 Task: Create a due date automation trigger when advanced on, on the monday before a card is due add fields without custom field "Resume" set to a date less than 1 days from now at 11:00 AM.
Action: Mouse moved to (955, 74)
Screenshot: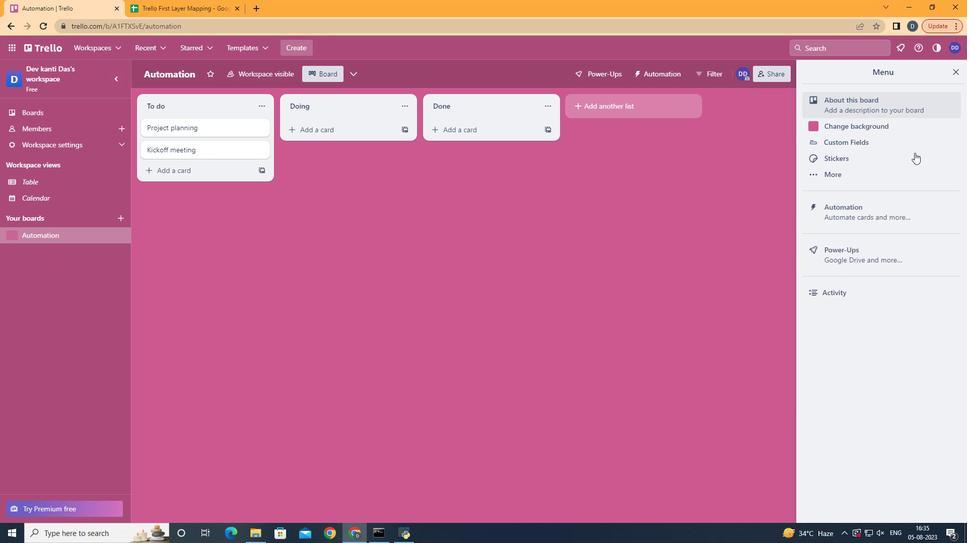 
Action: Mouse pressed left at (955, 74)
Screenshot: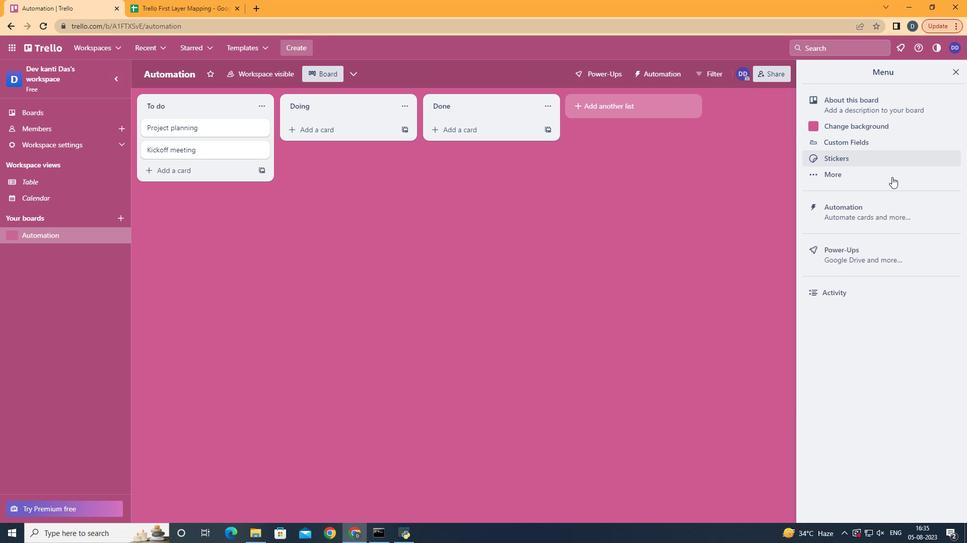 
Action: Mouse moved to (864, 212)
Screenshot: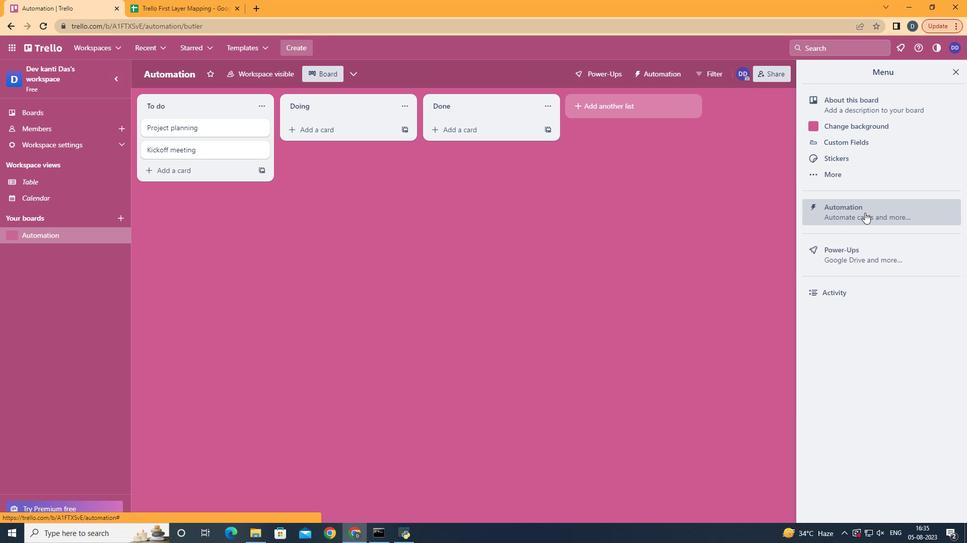 
Action: Mouse pressed left at (864, 212)
Screenshot: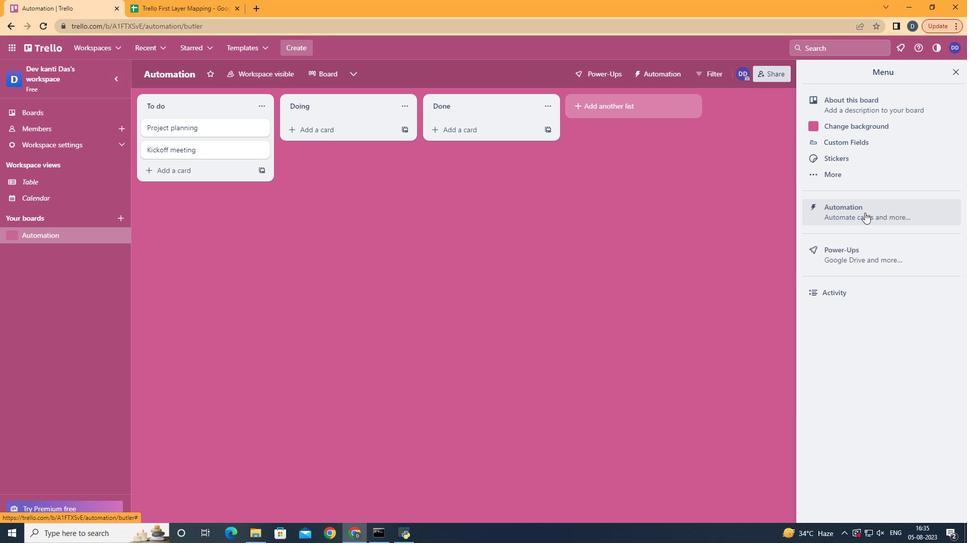 
Action: Mouse moved to (209, 200)
Screenshot: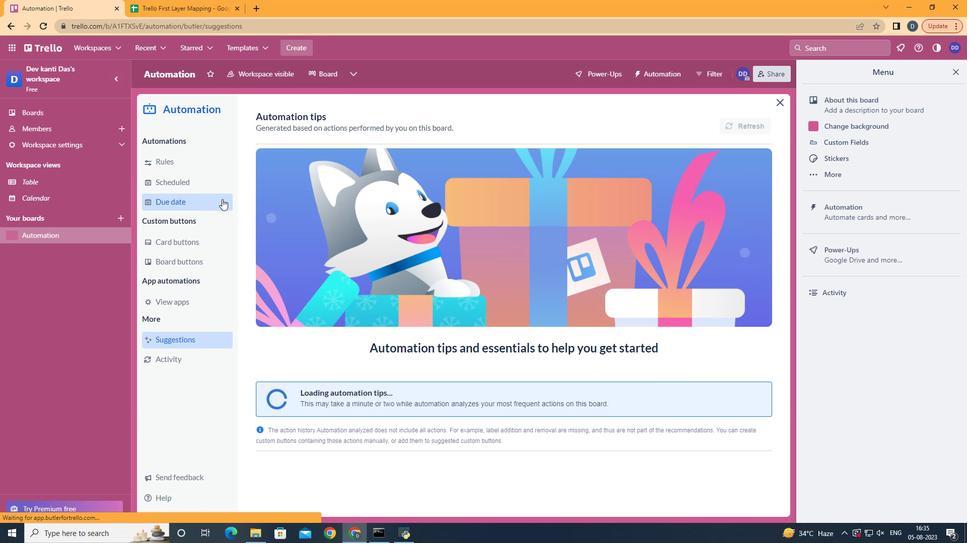 
Action: Mouse pressed left at (209, 200)
Screenshot: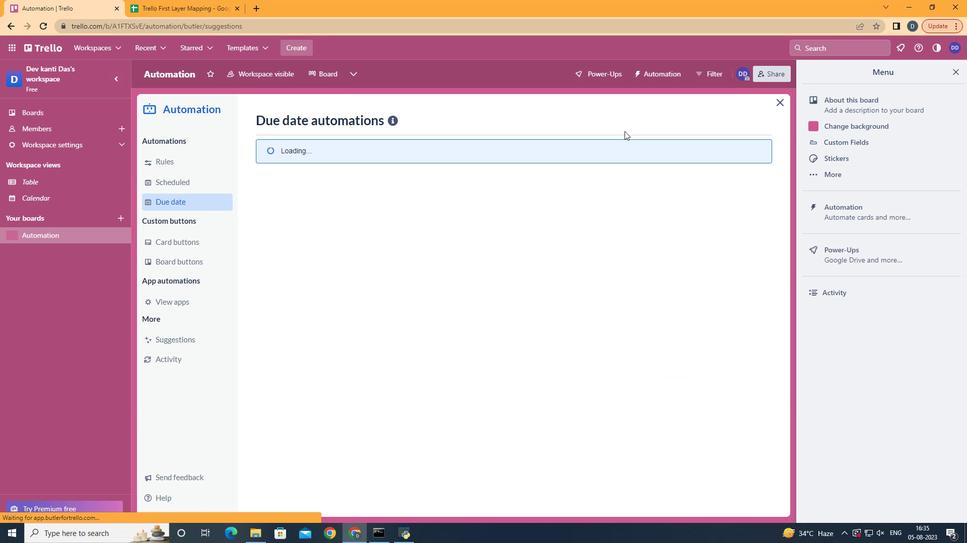 
Action: Mouse moved to (713, 117)
Screenshot: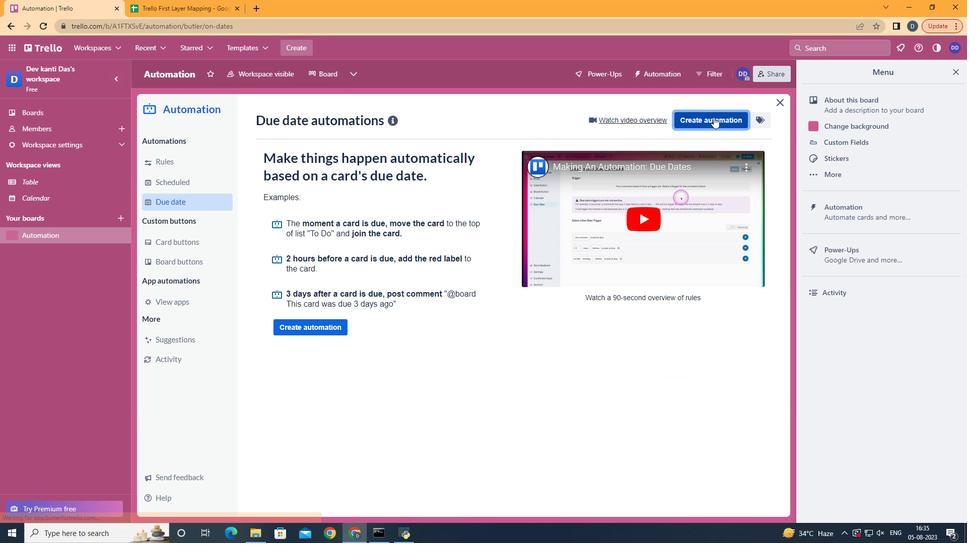 
Action: Mouse pressed left at (713, 117)
Screenshot: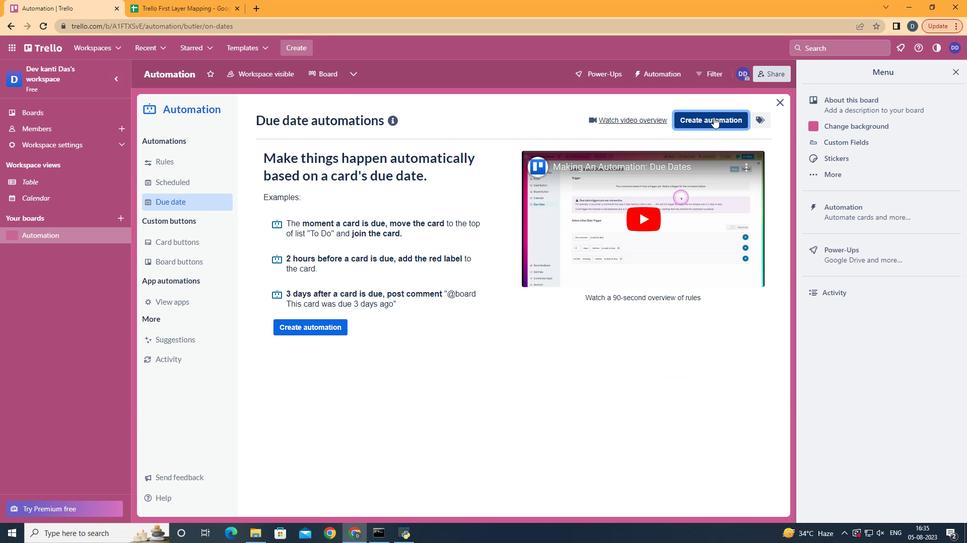 
Action: Mouse moved to (507, 210)
Screenshot: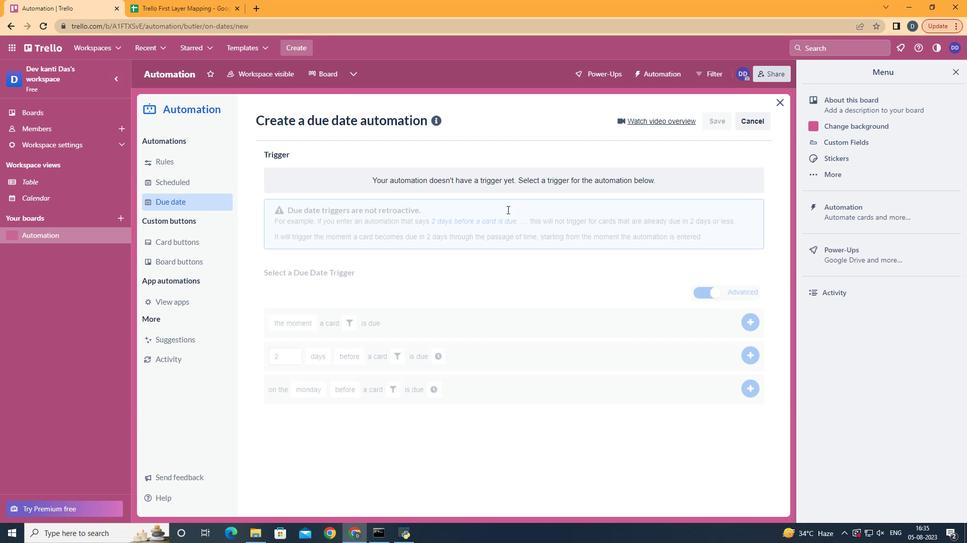 
Action: Mouse pressed left at (507, 210)
Screenshot: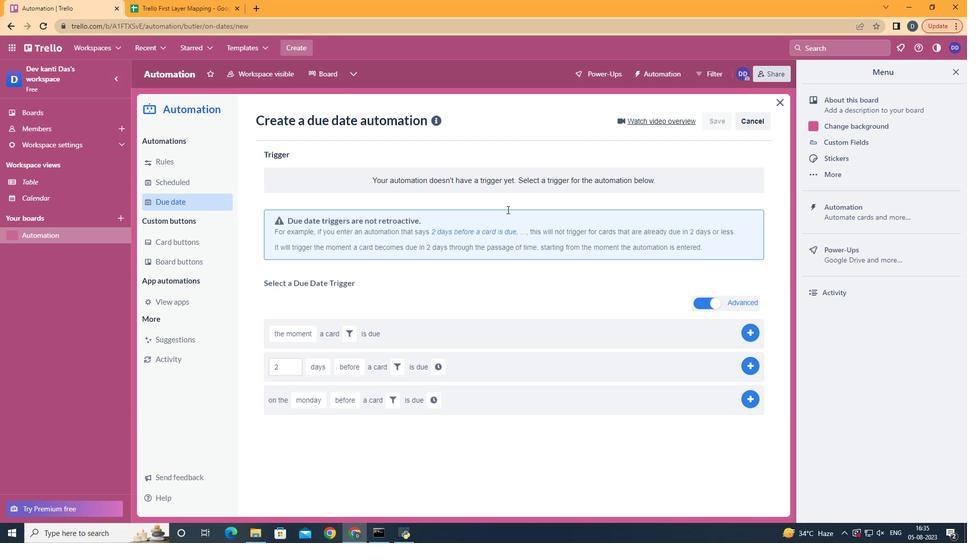 
Action: Mouse moved to (309, 264)
Screenshot: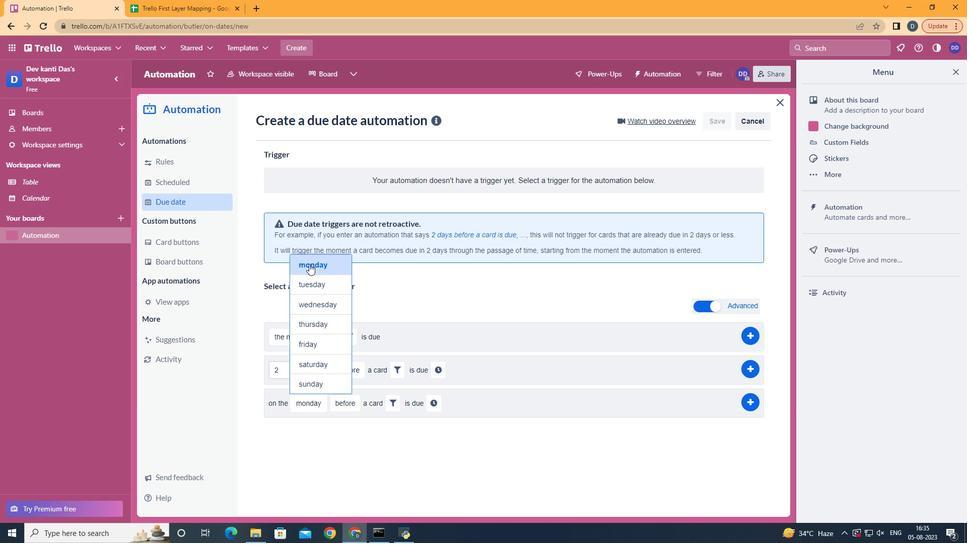 
Action: Mouse pressed left at (309, 264)
Screenshot: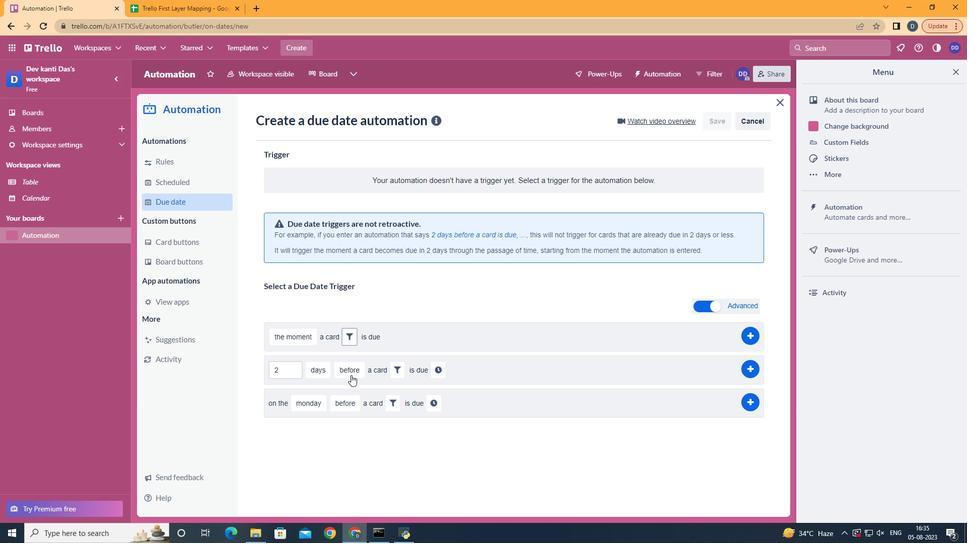 
Action: Mouse moved to (357, 423)
Screenshot: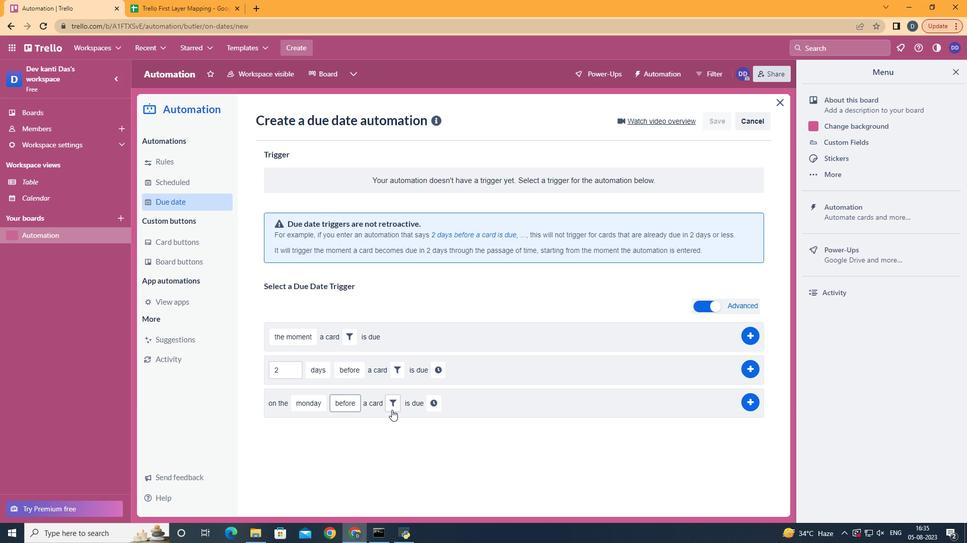
Action: Mouse pressed left at (357, 423)
Screenshot: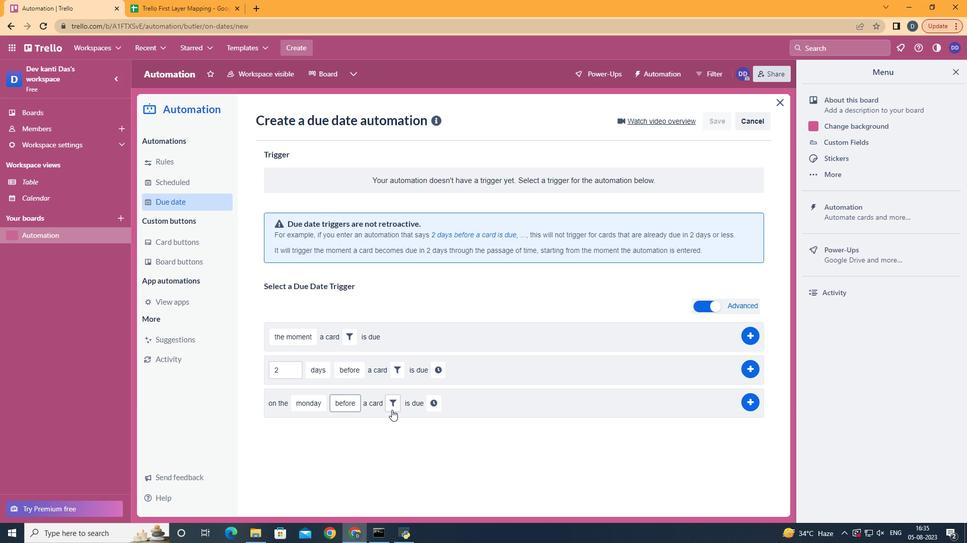 
Action: Mouse moved to (393, 406)
Screenshot: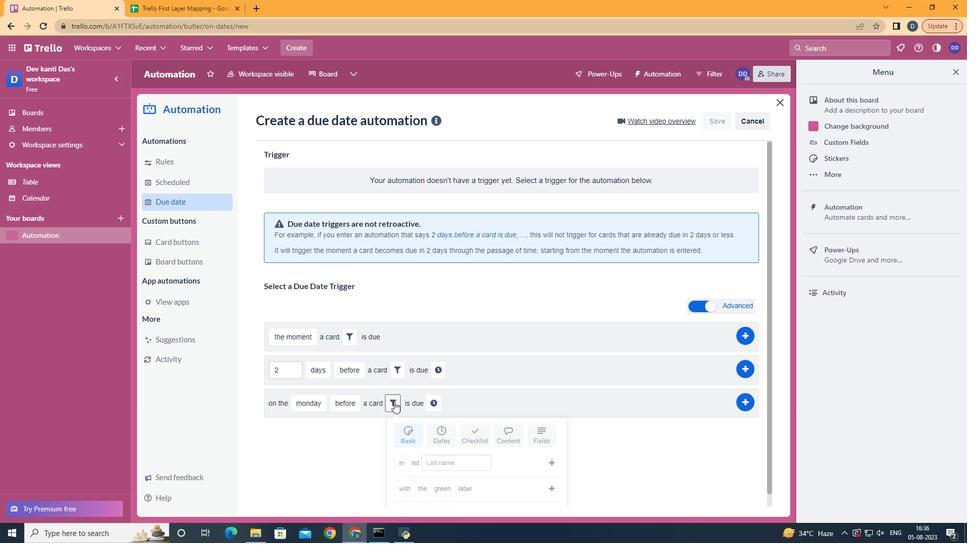 
Action: Mouse pressed left at (393, 406)
Screenshot: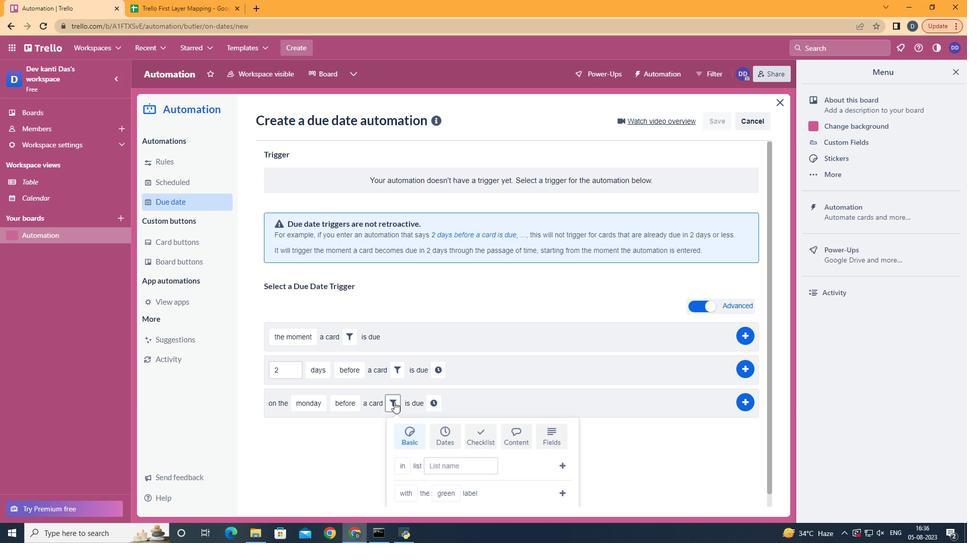 
Action: Mouse moved to (557, 437)
Screenshot: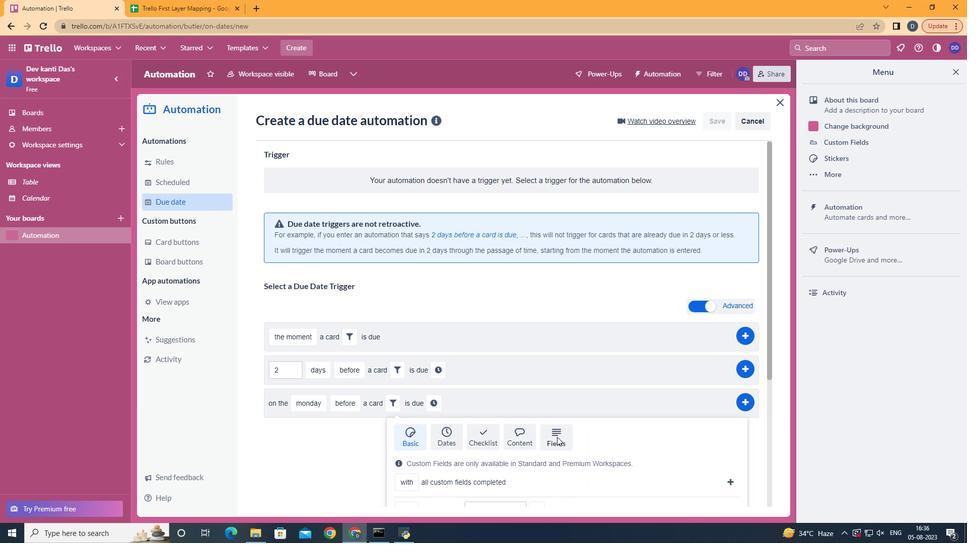 
Action: Mouse pressed left at (557, 437)
Screenshot: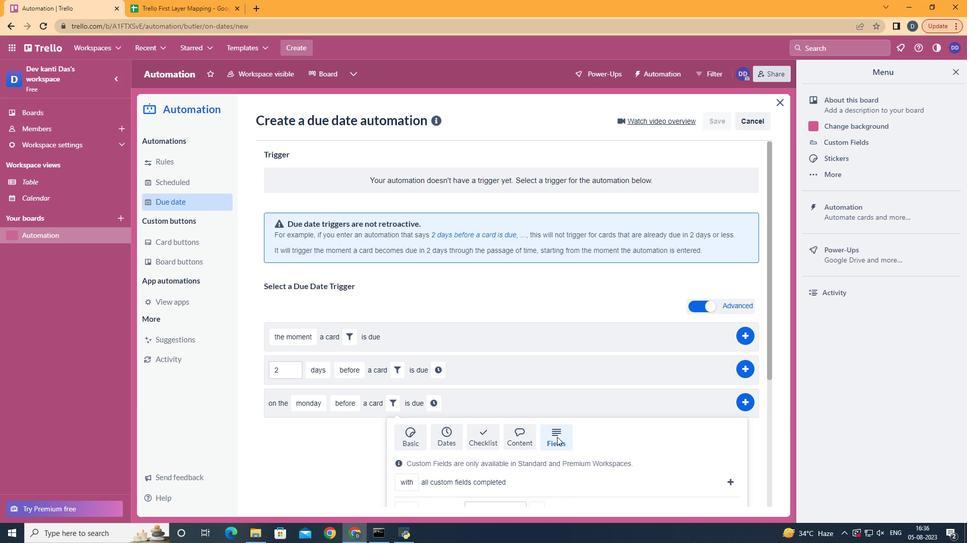 
Action: Mouse scrolled (557, 437) with delta (0, 0)
Screenshot: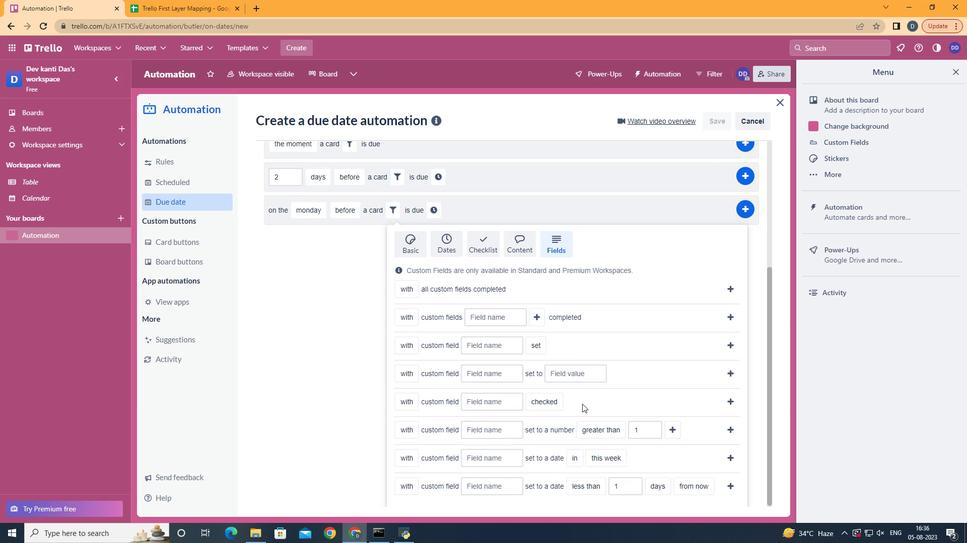 
Action: Mouse scrolled (557, 437) with delta (0, 0)
Screenshot: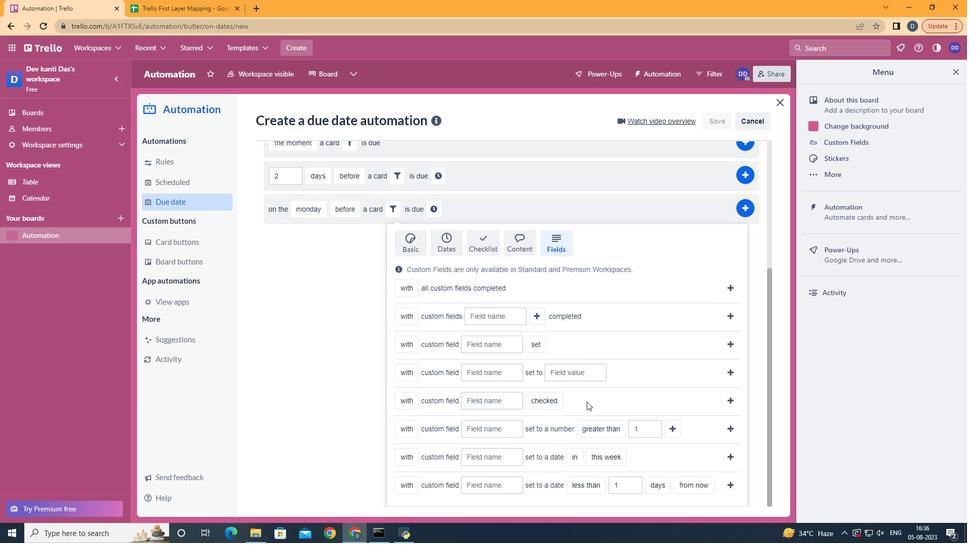 
Action: Mouse scrolled (557, 437) with delta (0, 0)
Screenshot: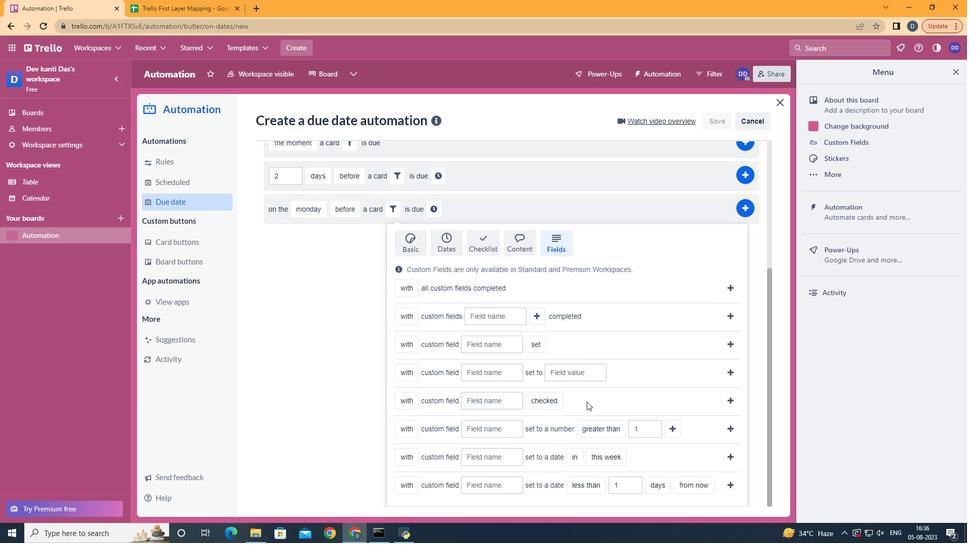 
Action: Mouse scrolled (557, 437) with delta (0, 0)
Screenshot: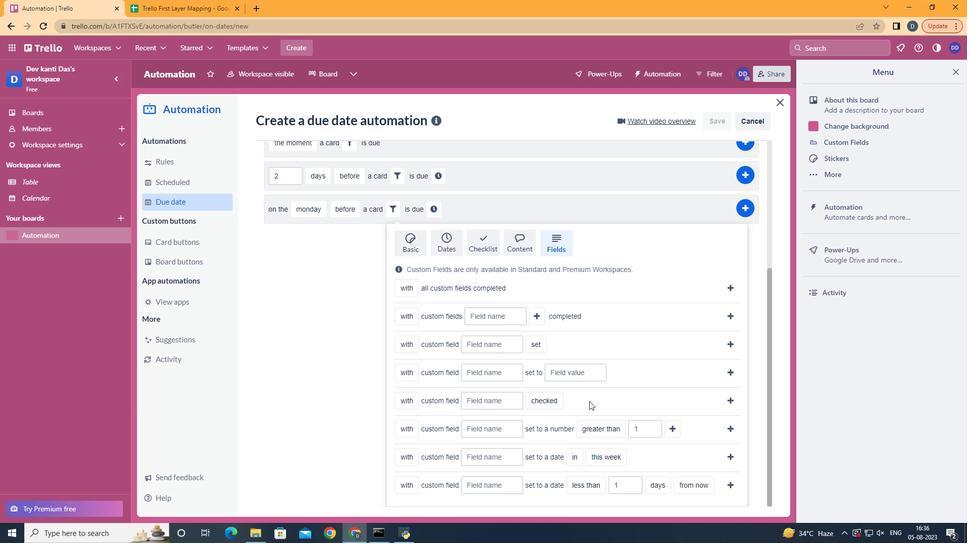
Action: Mouse scrolled (557, 437) with delta (0, 0)
Screenshot: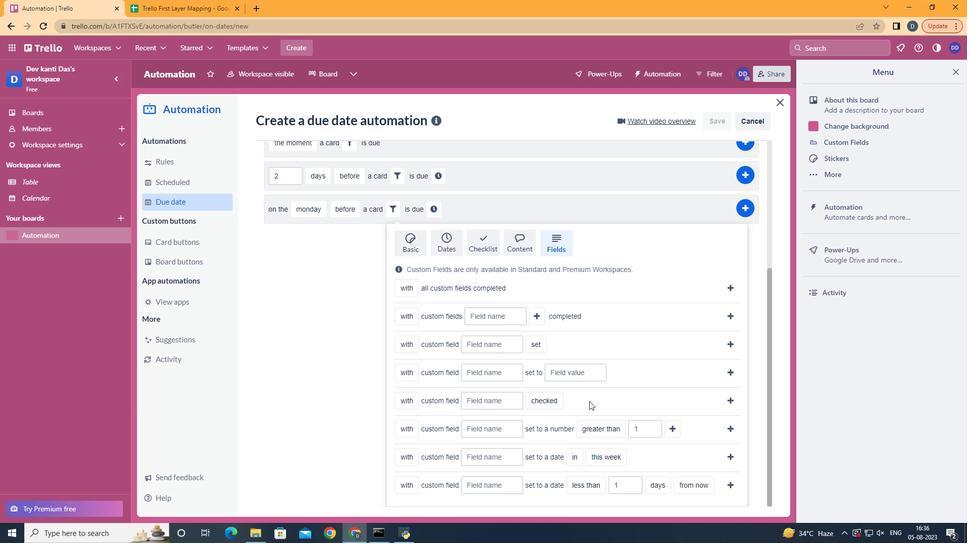 
Action: Mouse scrolled (557, 437) with delta (0, 0)
Screenshot: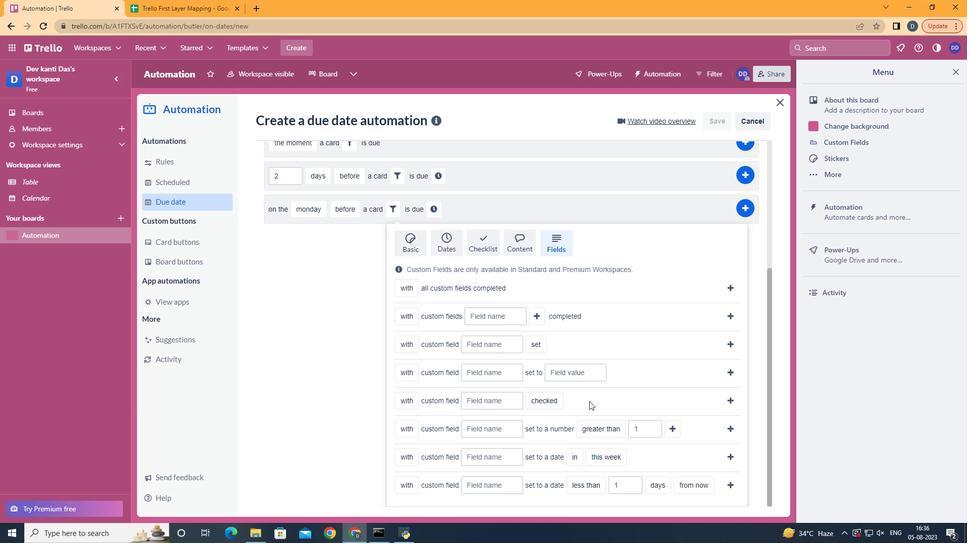 
Action: Mouse moved to (423, 471)
Screenshot: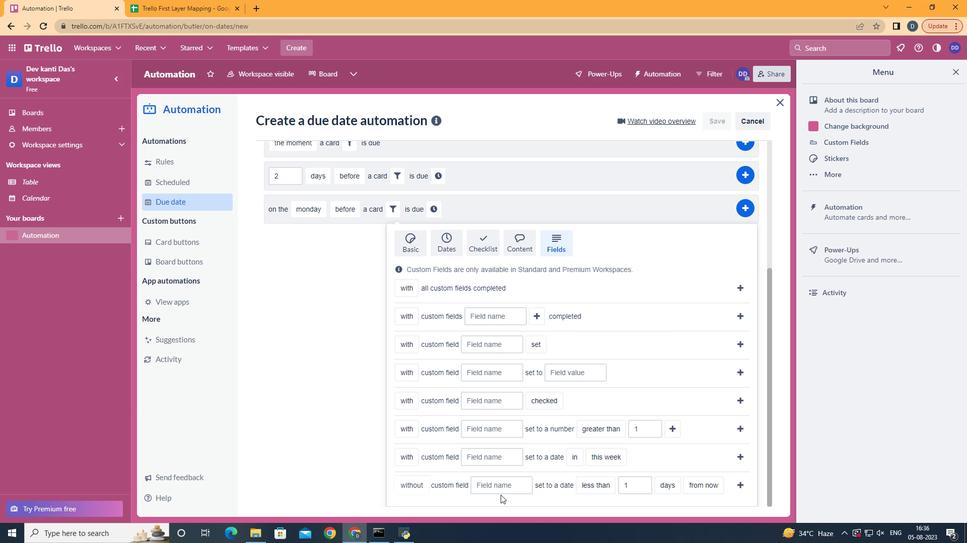 
Action: Mouse pressed left at (423, 471)
Screenshot: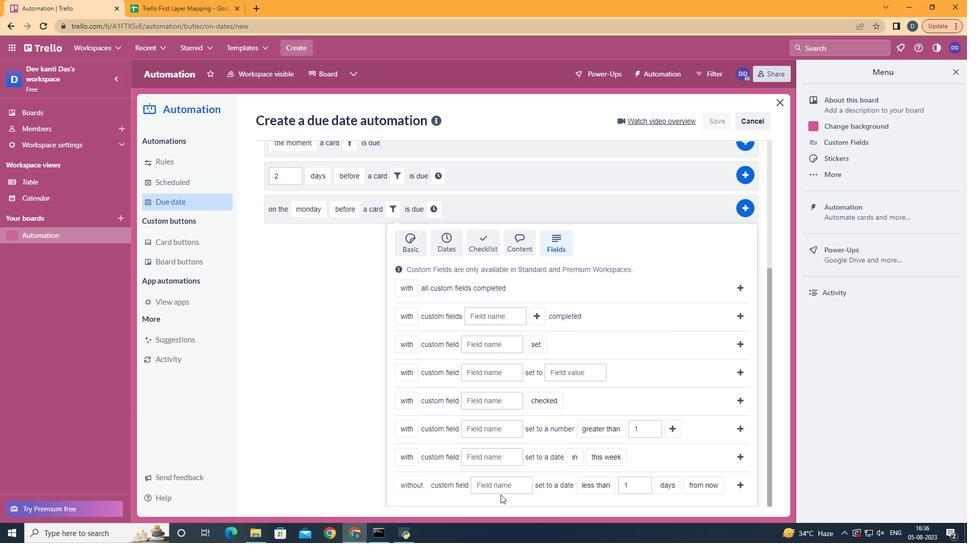 
Action: Mouse moved to (500, 487)
Screenshot: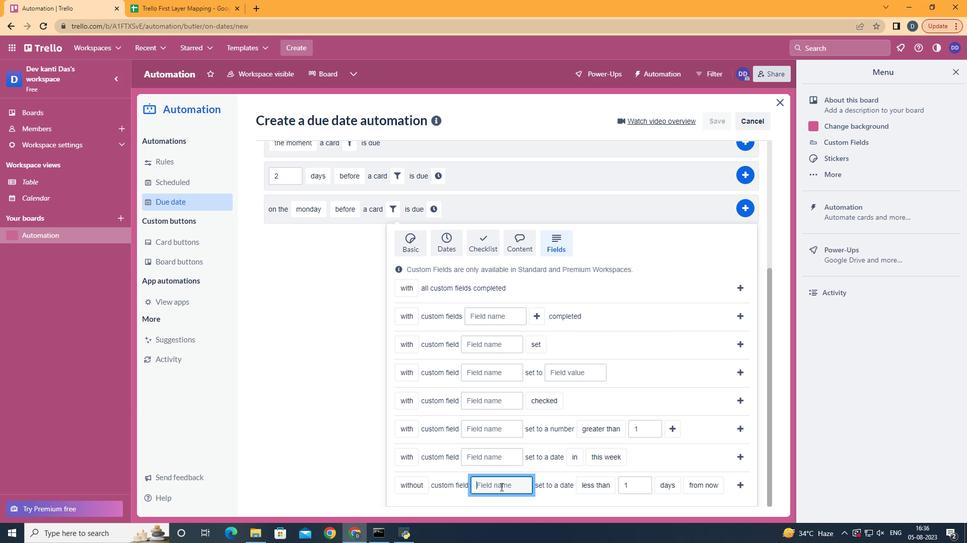 
Action: Mouse pressed left at (500, 487)
Screenshot: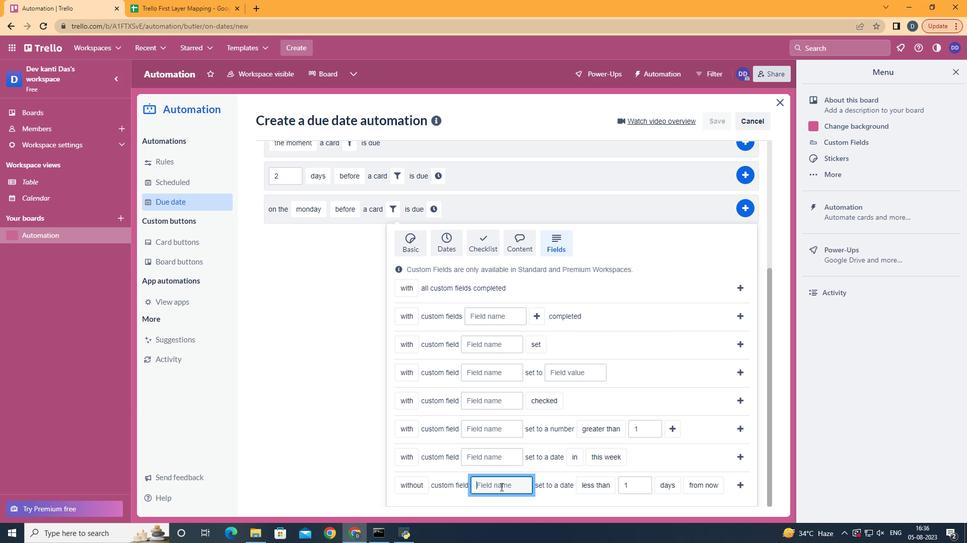 
Action: Key pressed <Key.shift><Key.shift><Key.shift><Key.shift><Key.shift><Key.shift><Key.shift><Key.shift>Resume
Screenshot: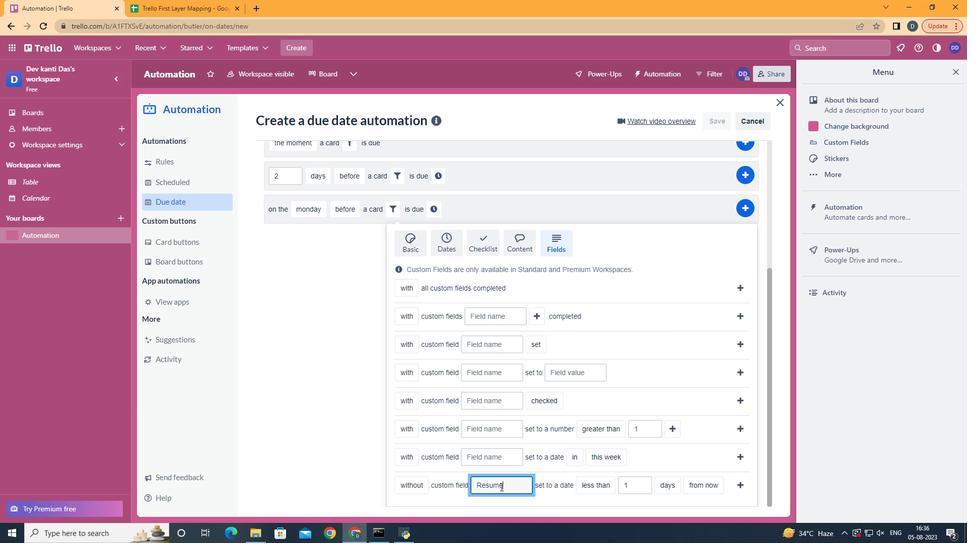
Action: Mouse moved to (604, 410)
Screenshot: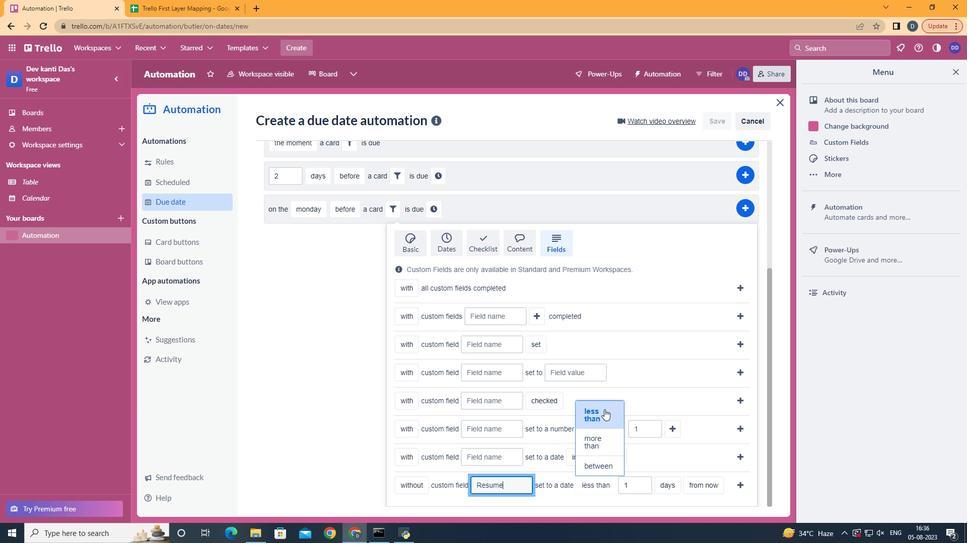 
Action: Mouse pressed left at (604, 410)
Screenshot: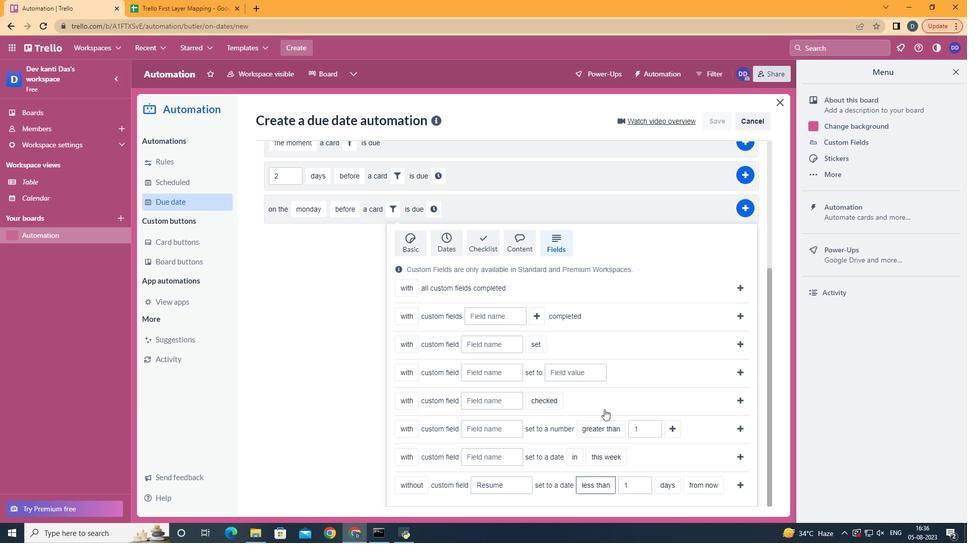 
Action: Mouse moved to (680, 442)
Screenshot: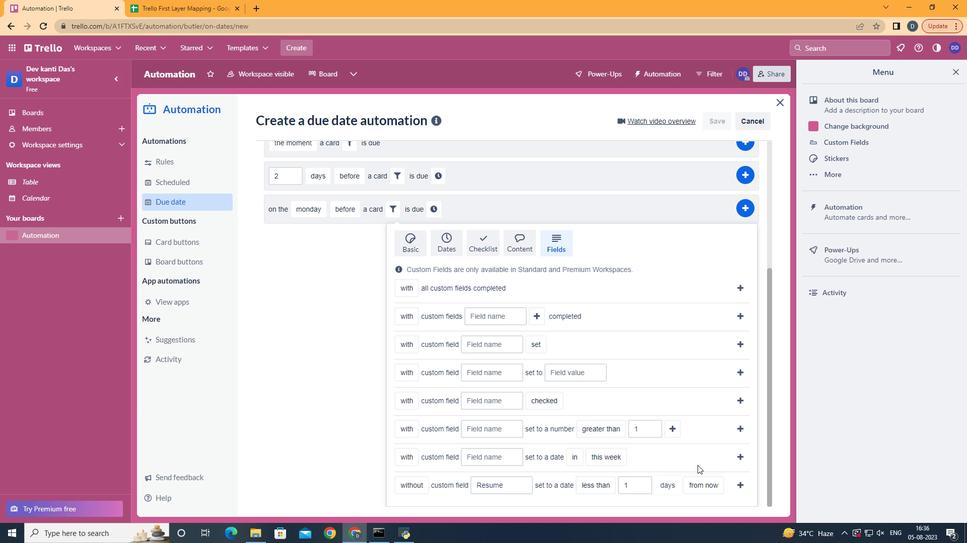 
Action: Mouse pressed left at (680, 442)
Screenshot: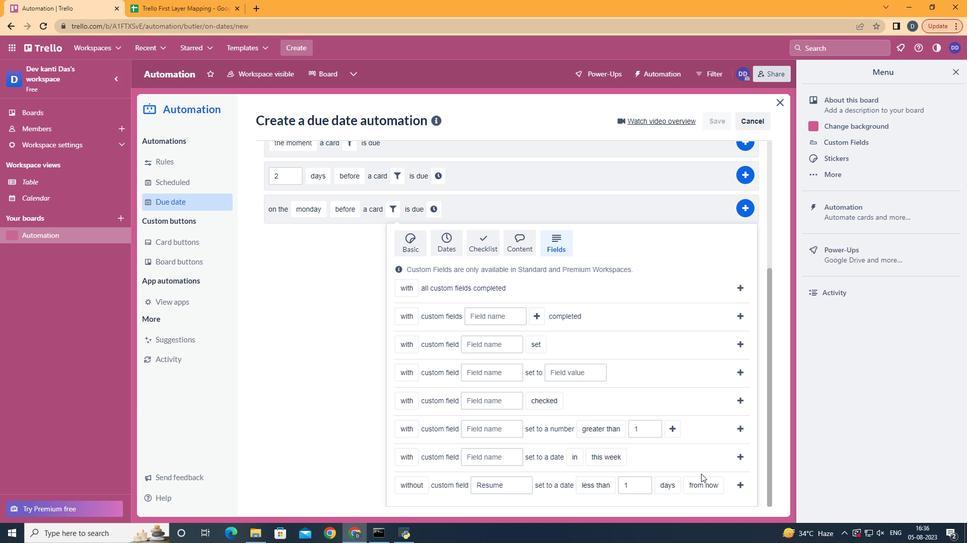 
Action: Mouse moved to (710, 436)
Screenshot: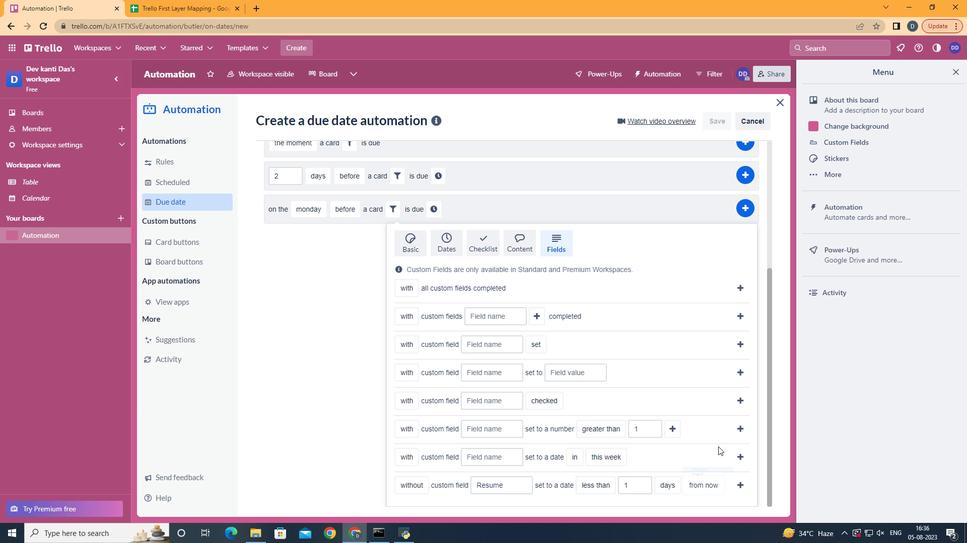 
Action: Mouse pressed left at (710, 436)
Screenshot: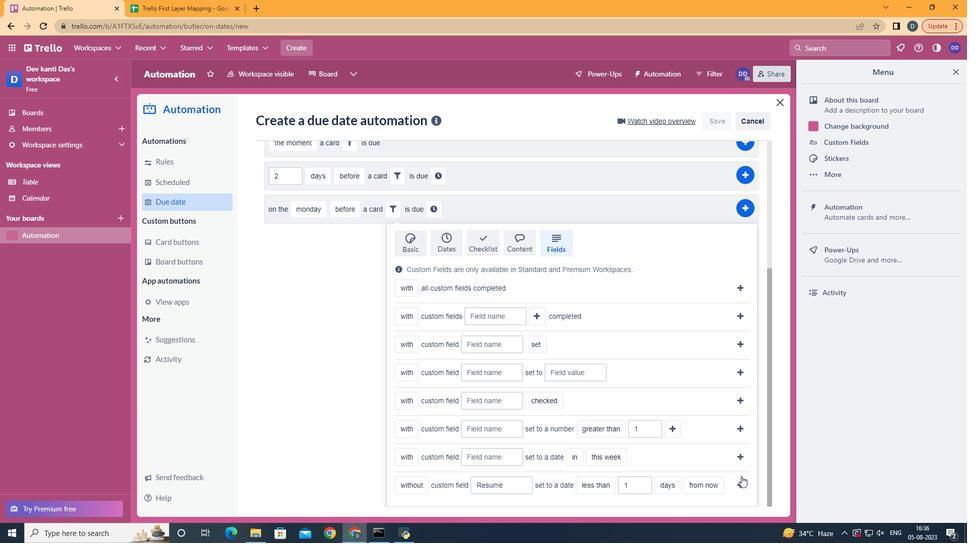 
Action: Mouse moved to (742, 487)
Screenshot: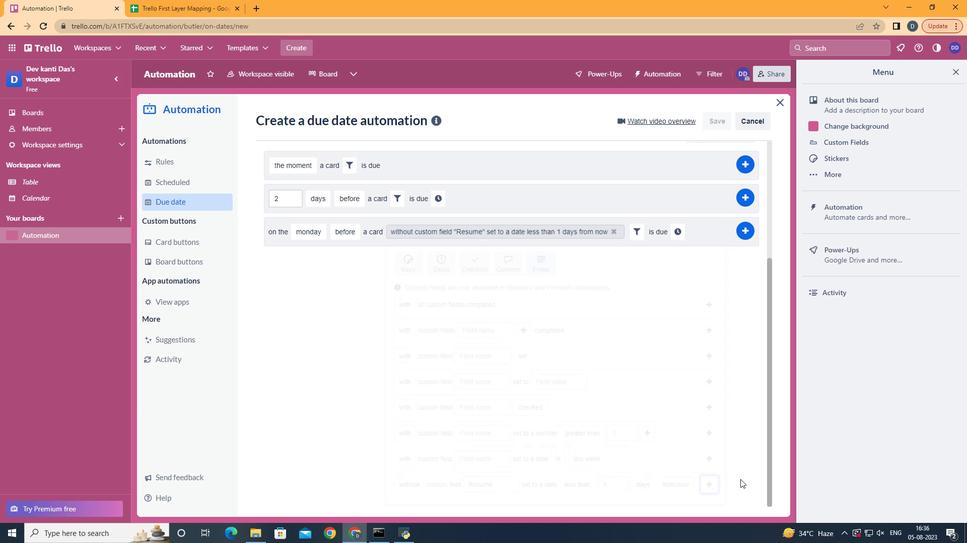 
Action: Mouse pressed left at (742, 487)
Screenshot: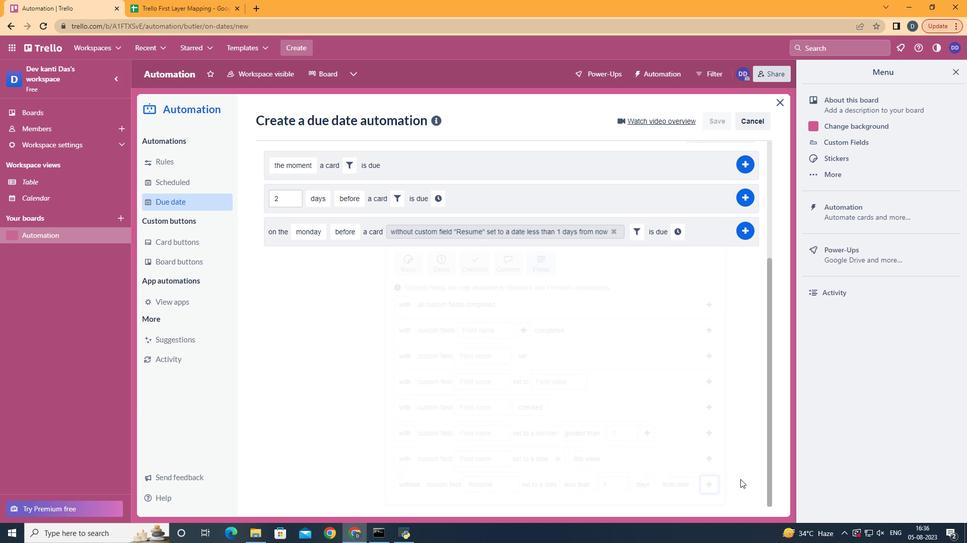 
Action: Mouse moved to (681, 403)
Screenshot: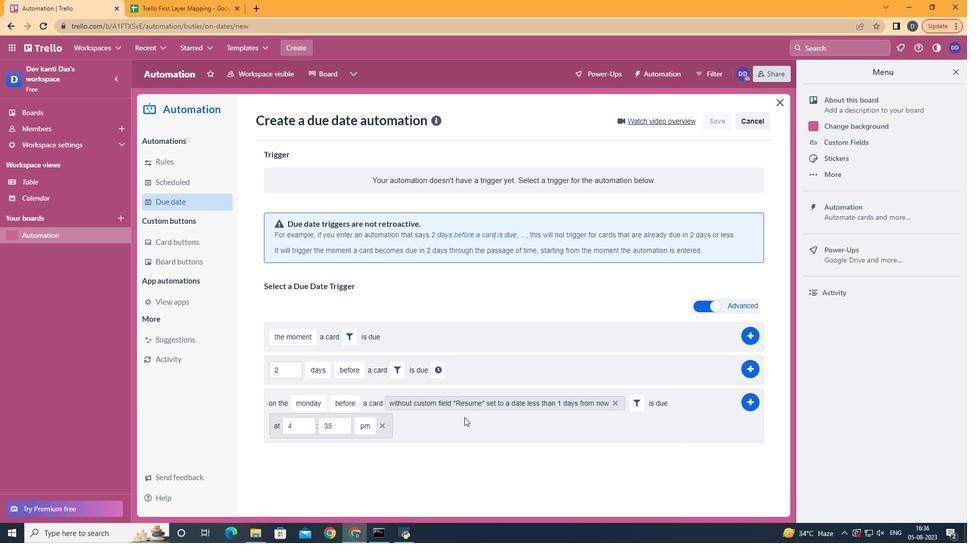 
Action: Mouse pressed left at (681, 403)
Screenshot: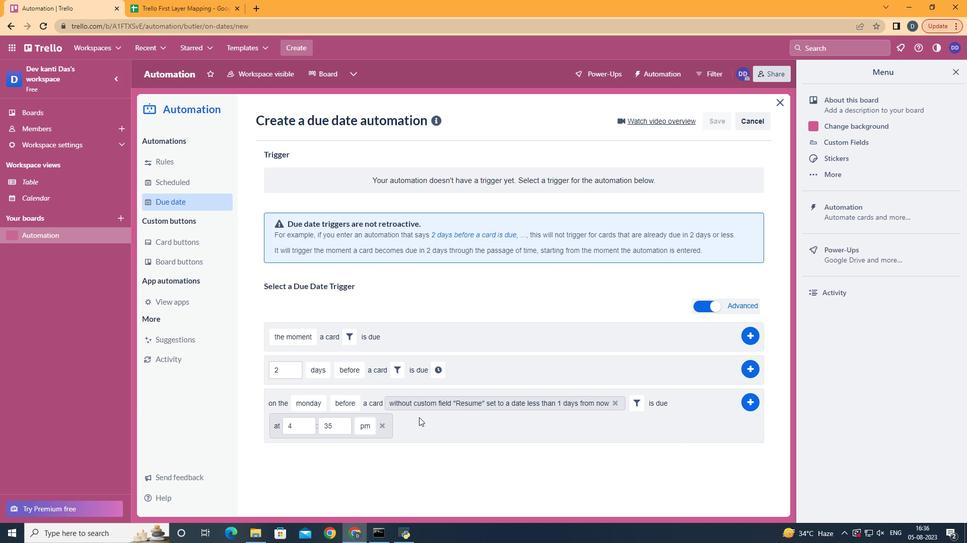 
Action: Mouse moved to (297, 426)
Screenshot: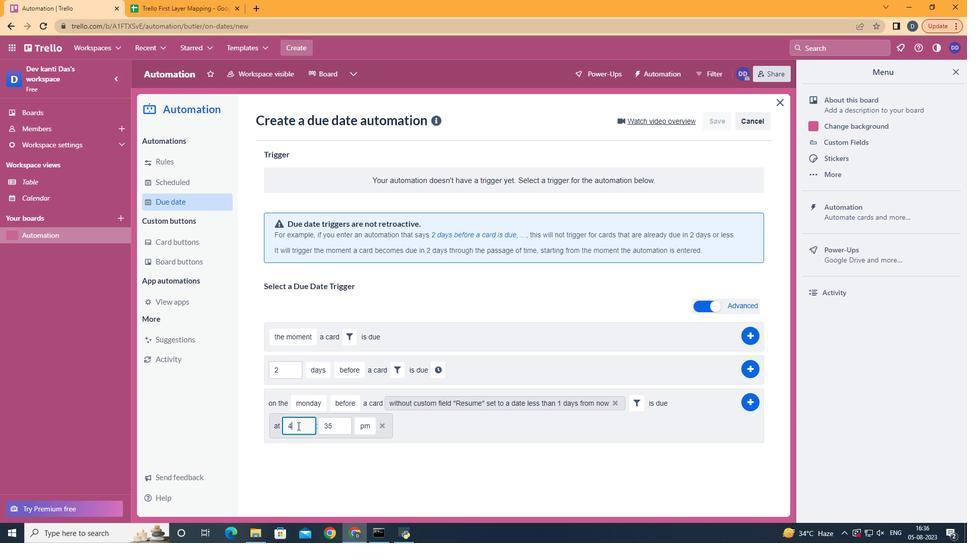 
Action: Mouse pressed left at (297, 426)
Screenshot: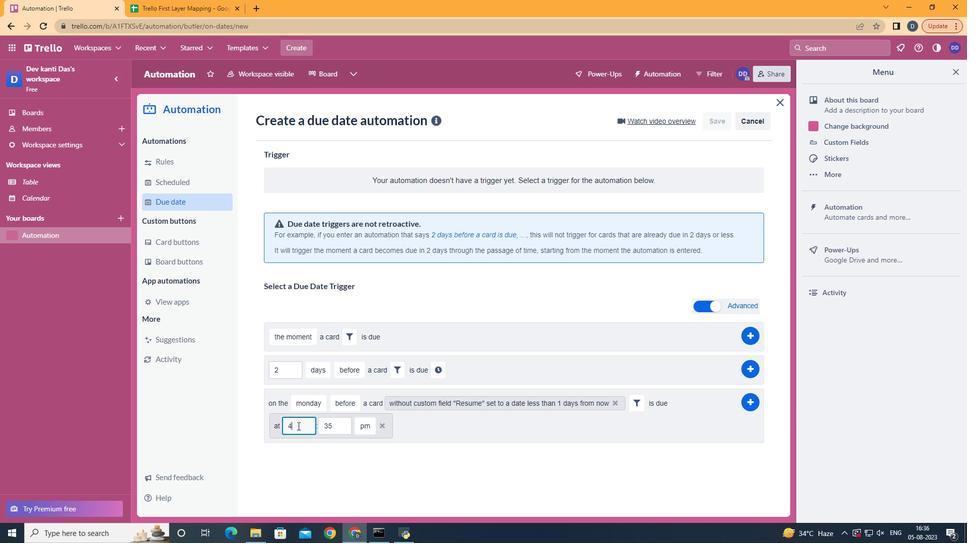 
Action: Mouse moved to (297, 426)
Screenshot: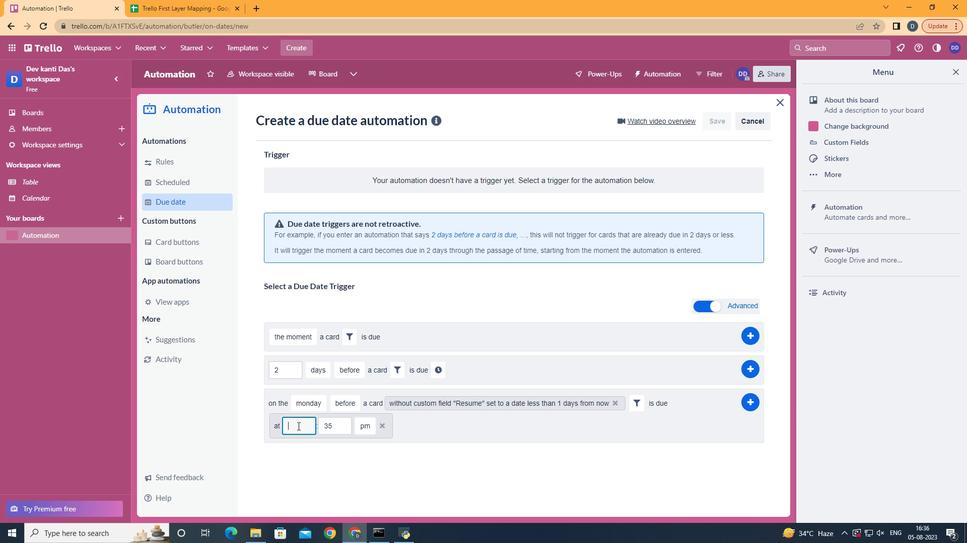 
Action: Key pressed <Key.backspace>11
Screenshot: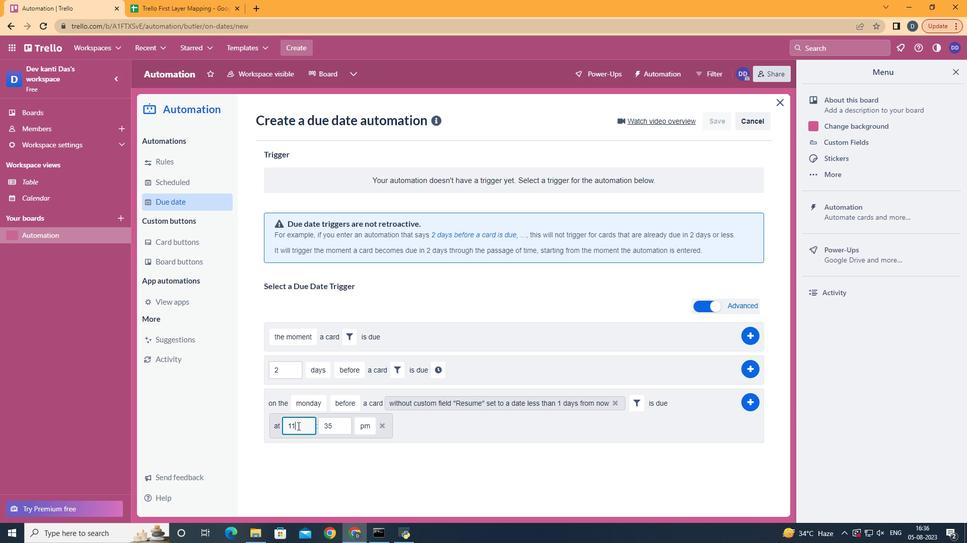 
Action: Mouse moved to (338, 425)
Screenshot: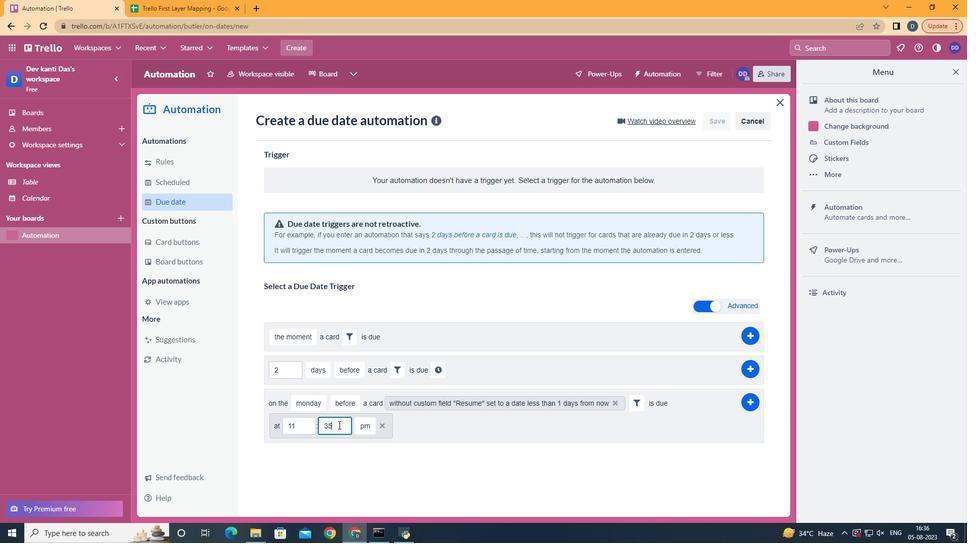 
Action: Mouse pressed left at (338, 425)
Screenshot: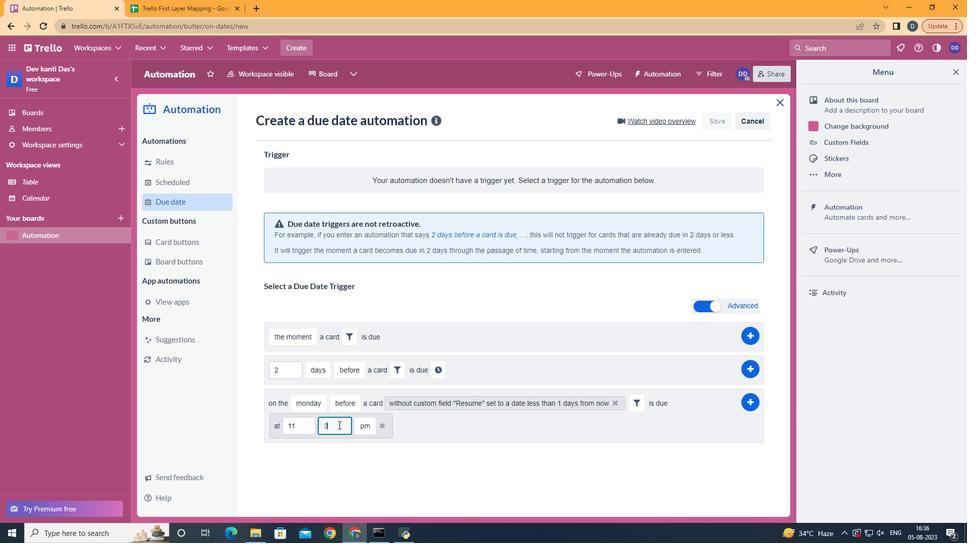 
Action: Key pressed <Key.backspace><Key.backspace>00
Screenshot: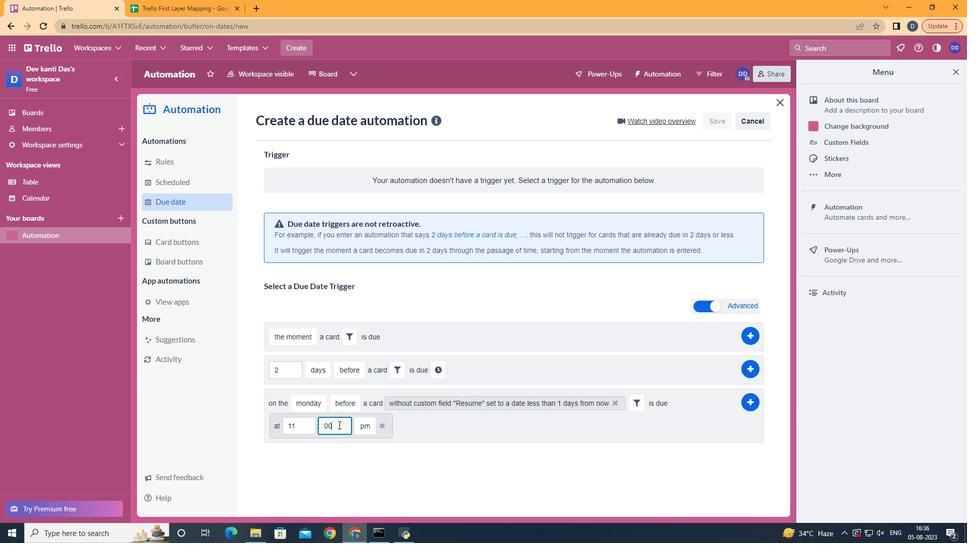 
Action: Mouse moved to (364, 440)
Screenshot: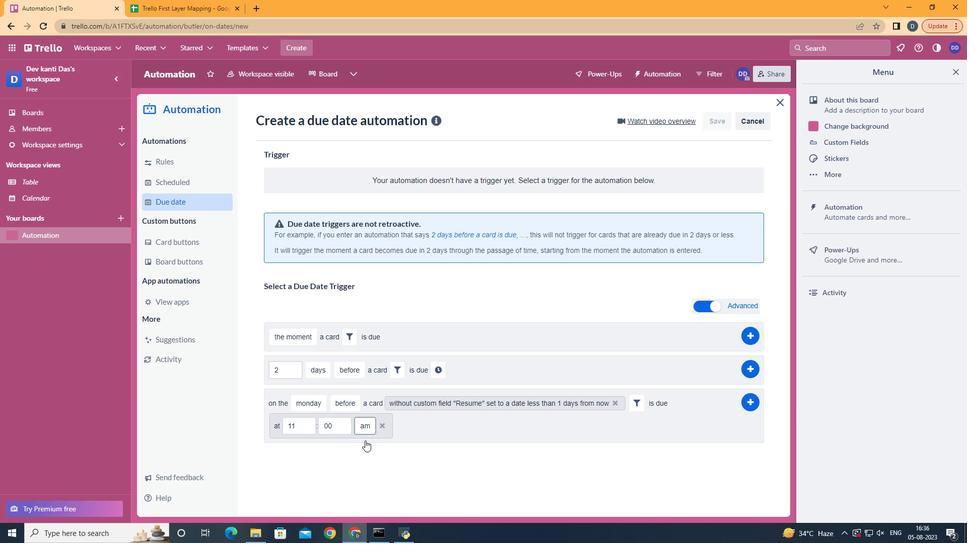 
Action: Mouse pressed left at (364, 440)
Screenshot: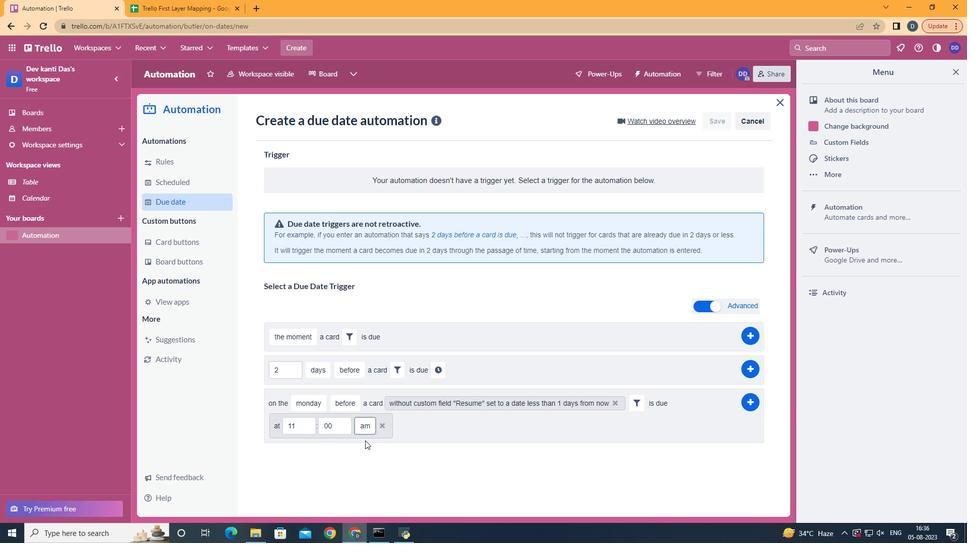 
Action: Mouse moved to (752, 401)
Screenshot: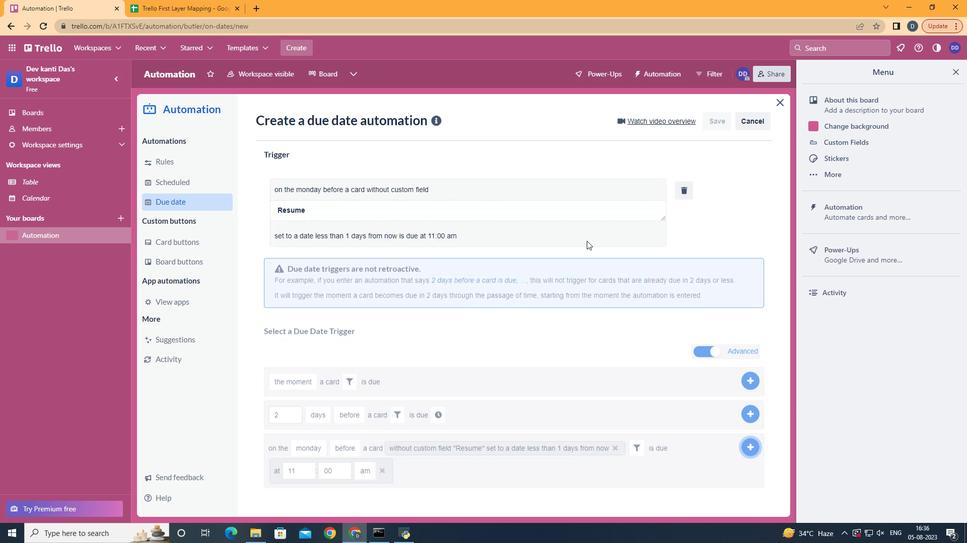 
Action: Mouse pressed left at (752, 401)
Screenshot: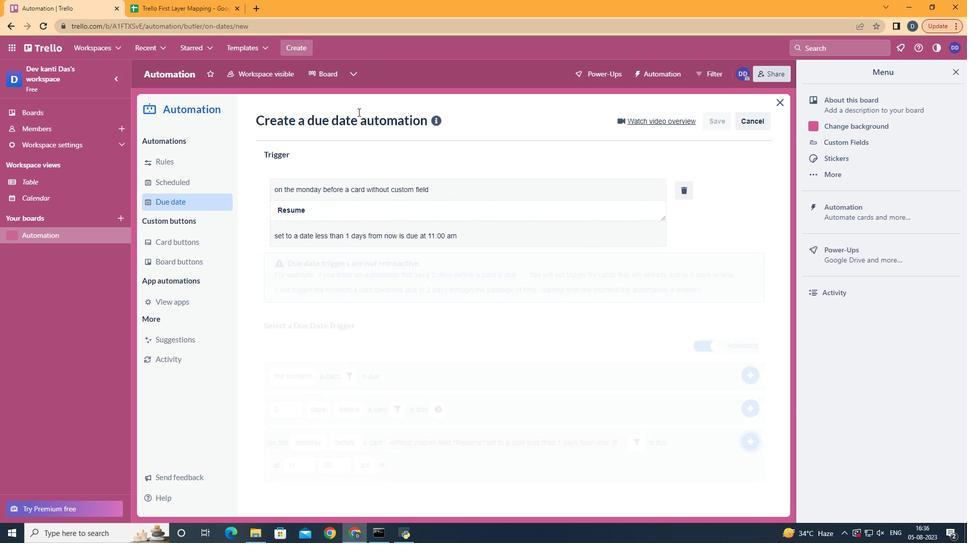 
Action: Mouse moved to (460, 201)
Screenshot: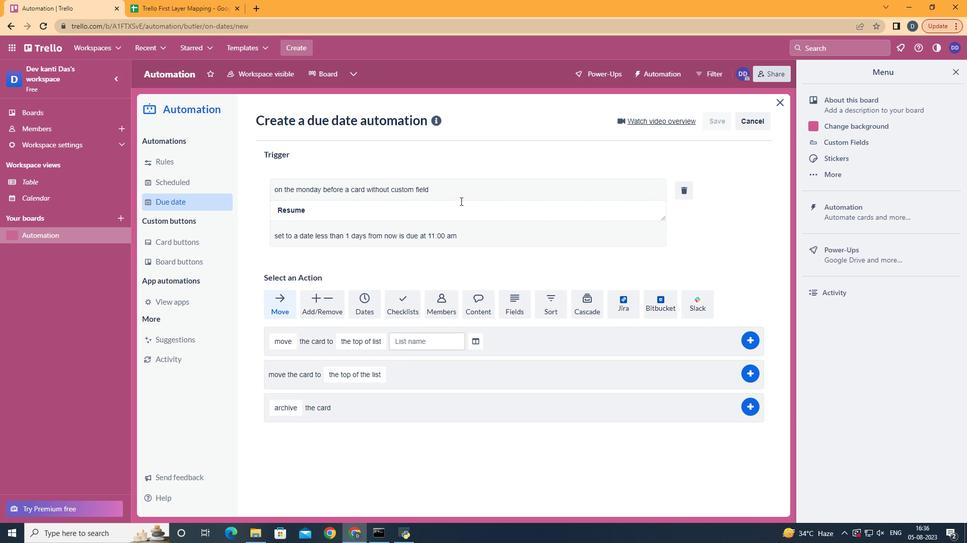 
